 Task: Toggle the show methods in the suggest.
Action: Mouse moved to (19, 697)
Screenshot: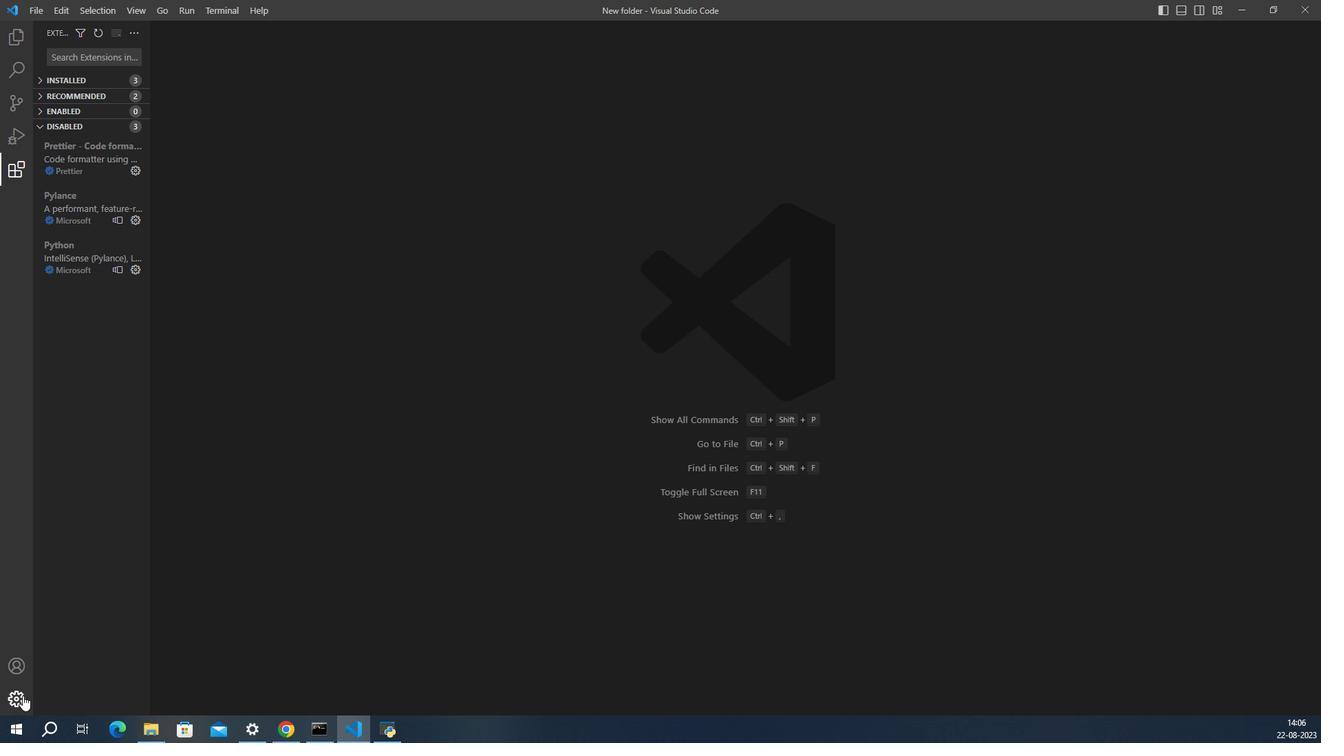 
Action: Mouse pressed left at (19, 697)
Screenshot: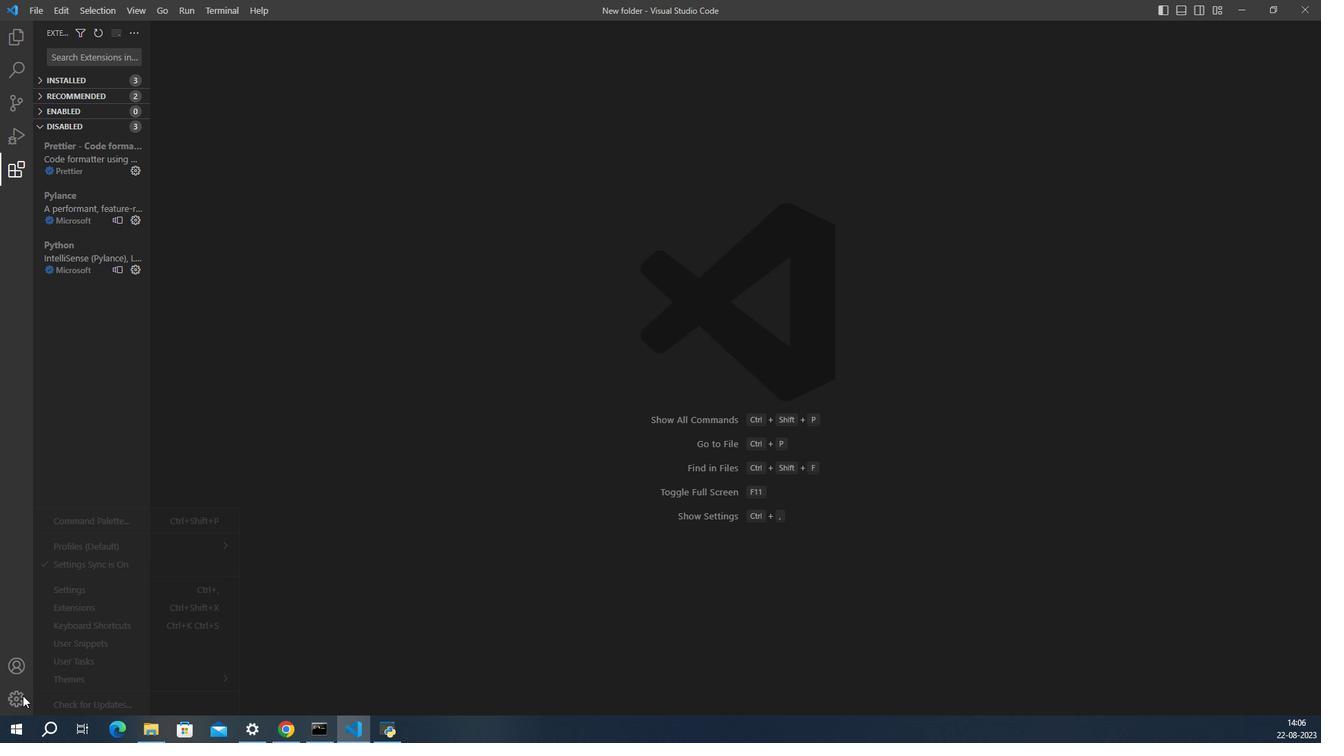 
Action: Mouse moved to (74, 595)
Screenshot: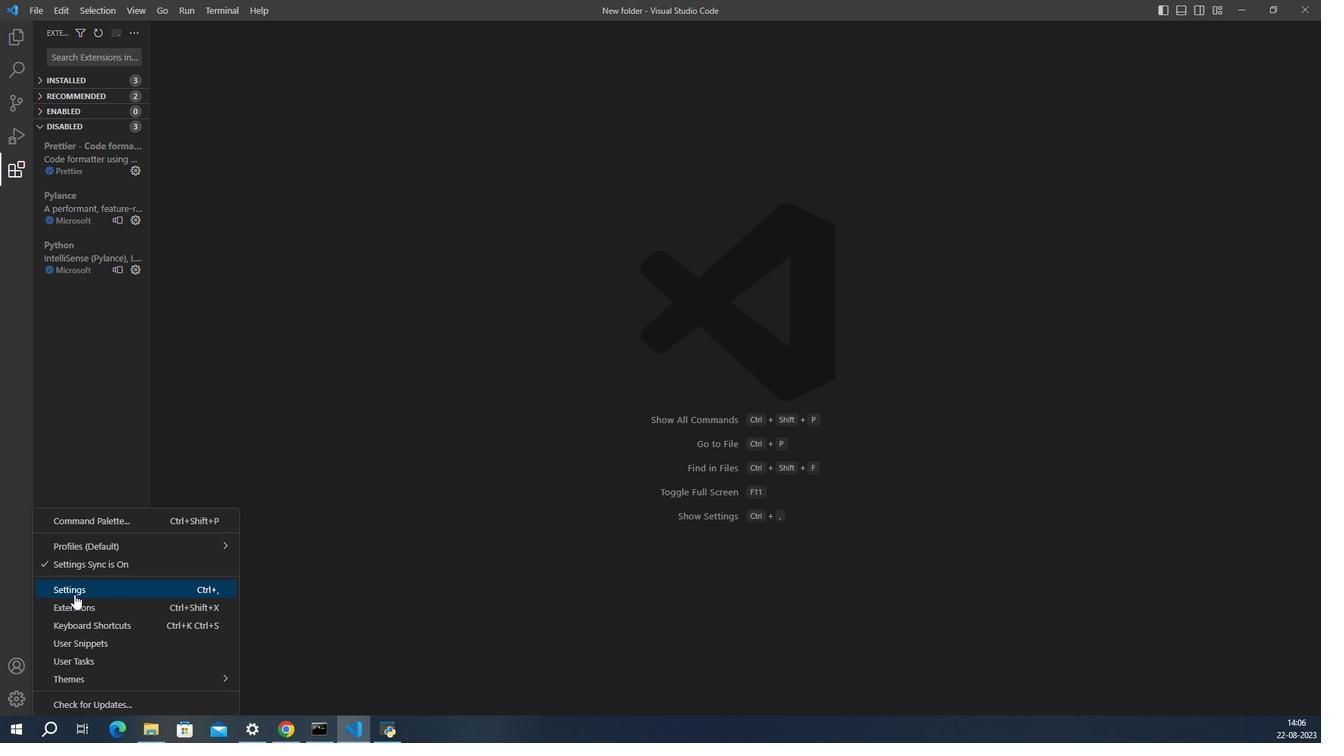 
Action: Mouse pressed left at (74, 595)
Screenshot: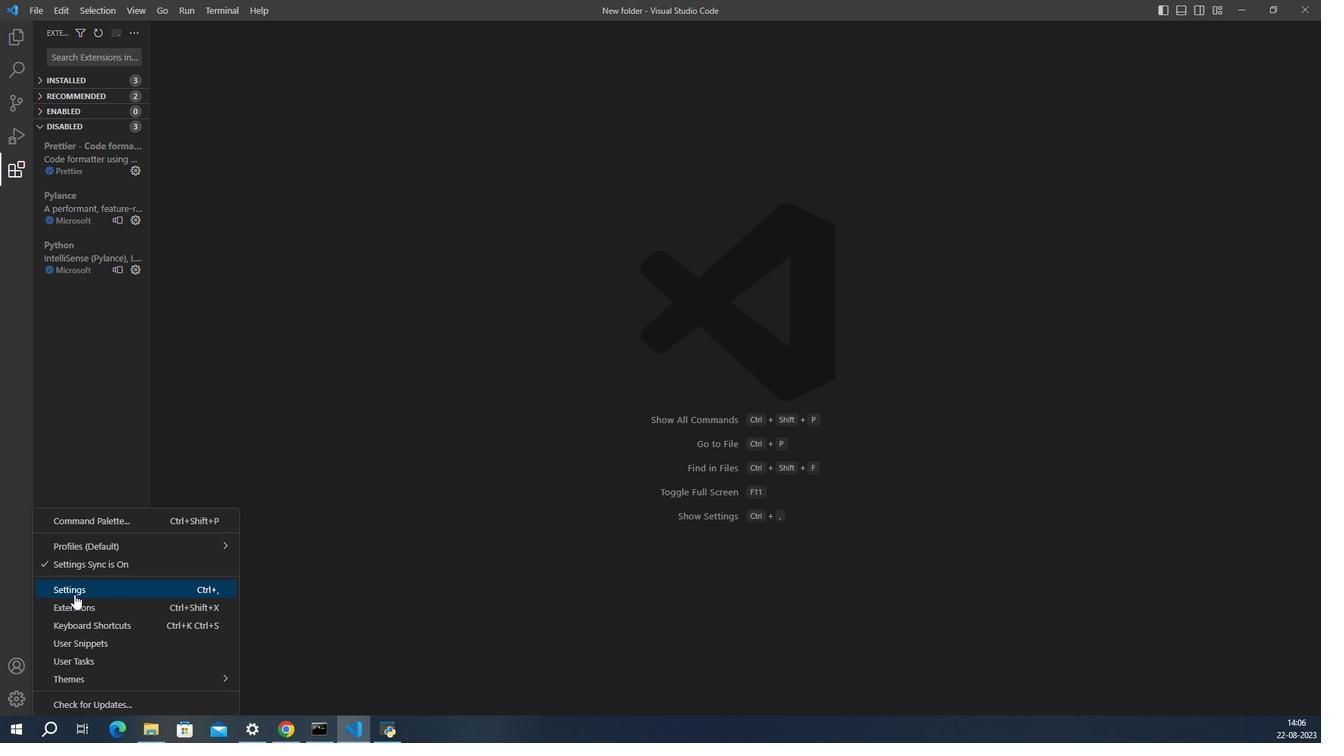 
Action: Mouse moved to (611, 485)
Screenshot: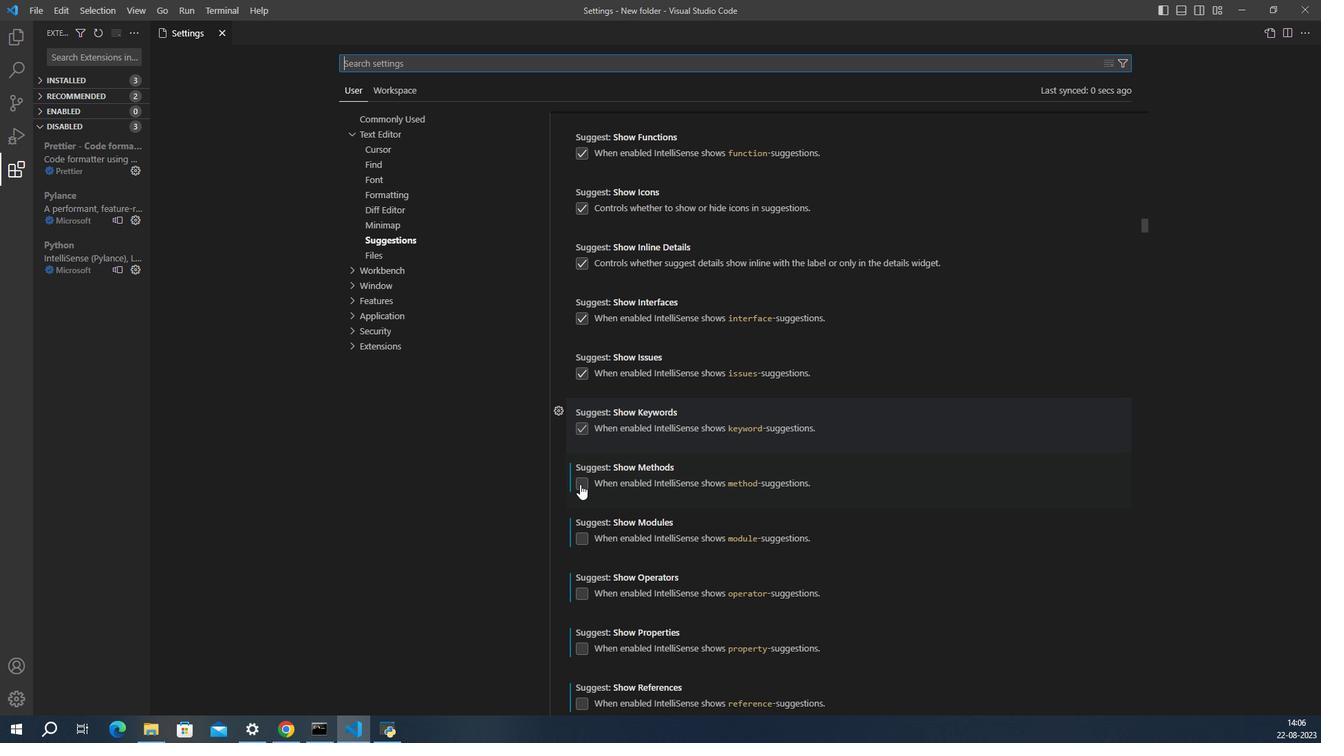 
Action: Mouse pressed left at (611, 485)
Screenshot: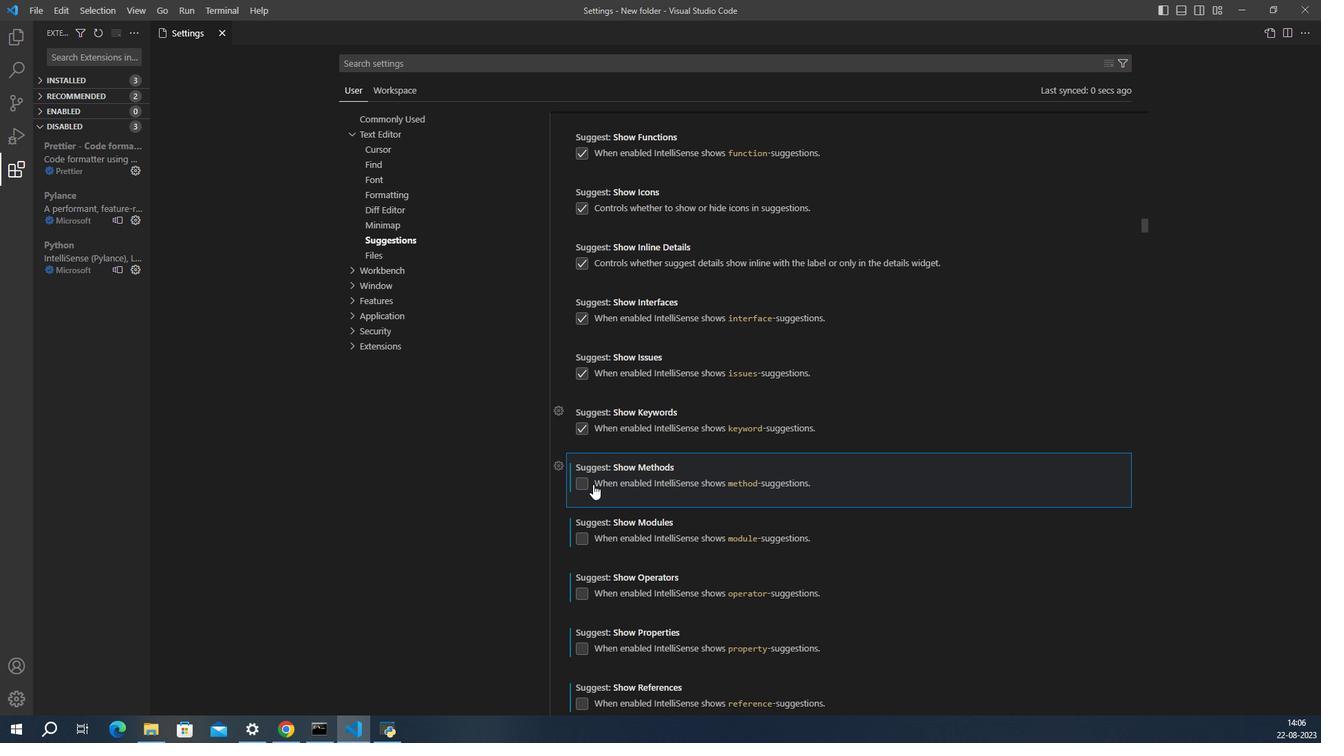 
Action: Mouse moved to (646, 485)
Screenshot: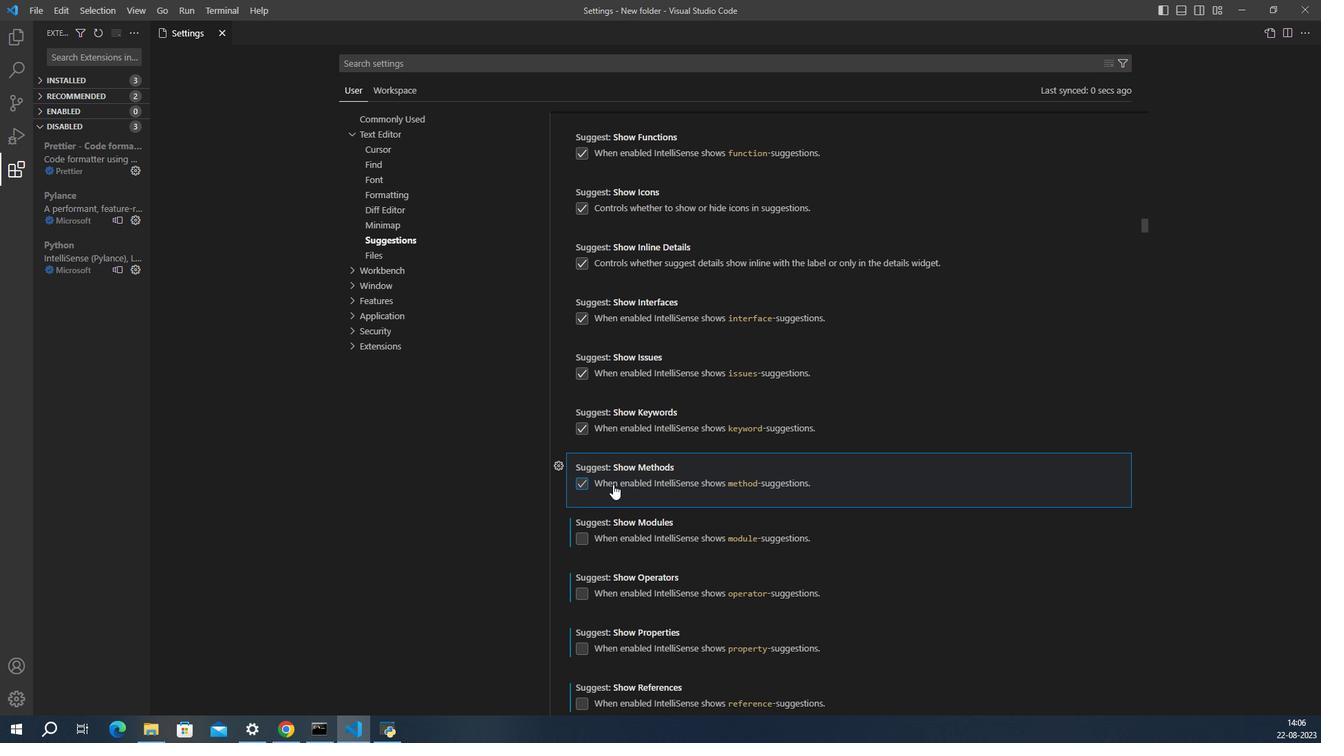 
